 Task: Check the average views per listing of contemporary in the last 1 year.
Action: Mouse moved to (877, 217)
Screenshot: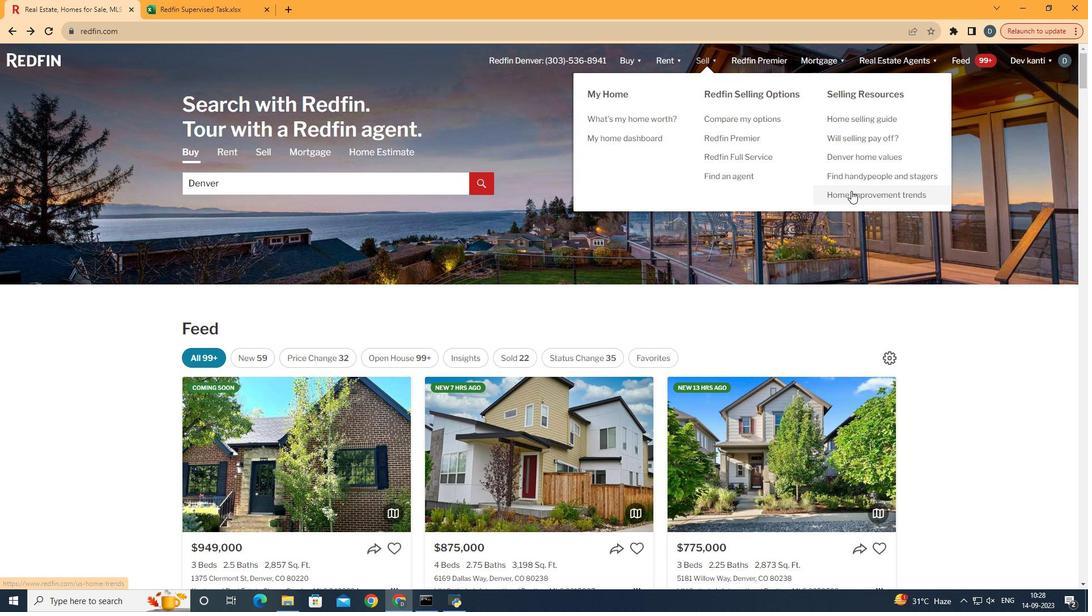 
Action: Mouse pressed left at (877, 217)
Screenshot: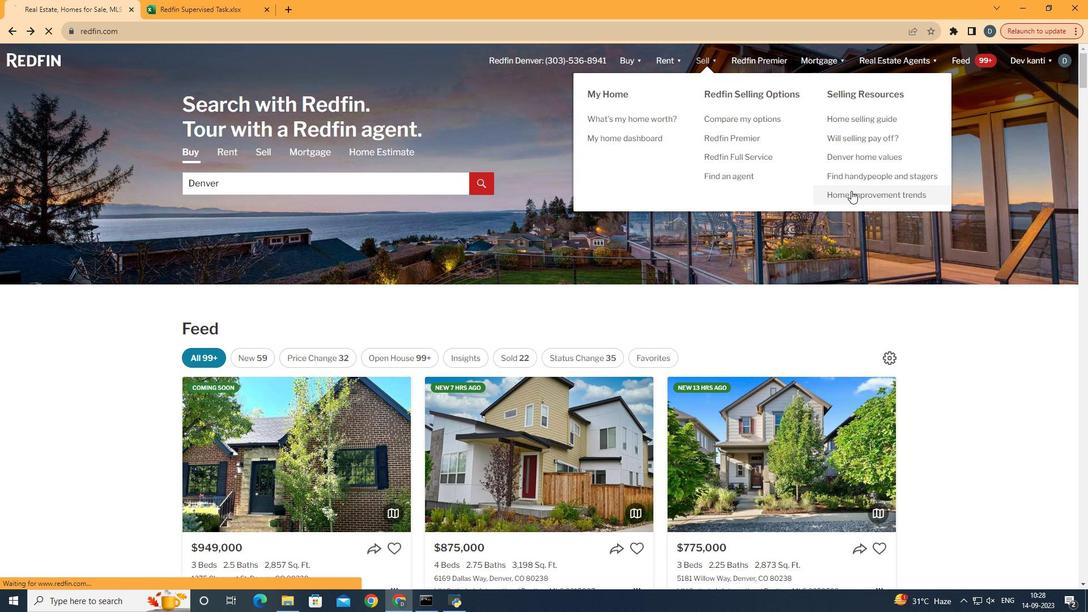 
Action: Mouse moved to (305, 243)
Screenshot: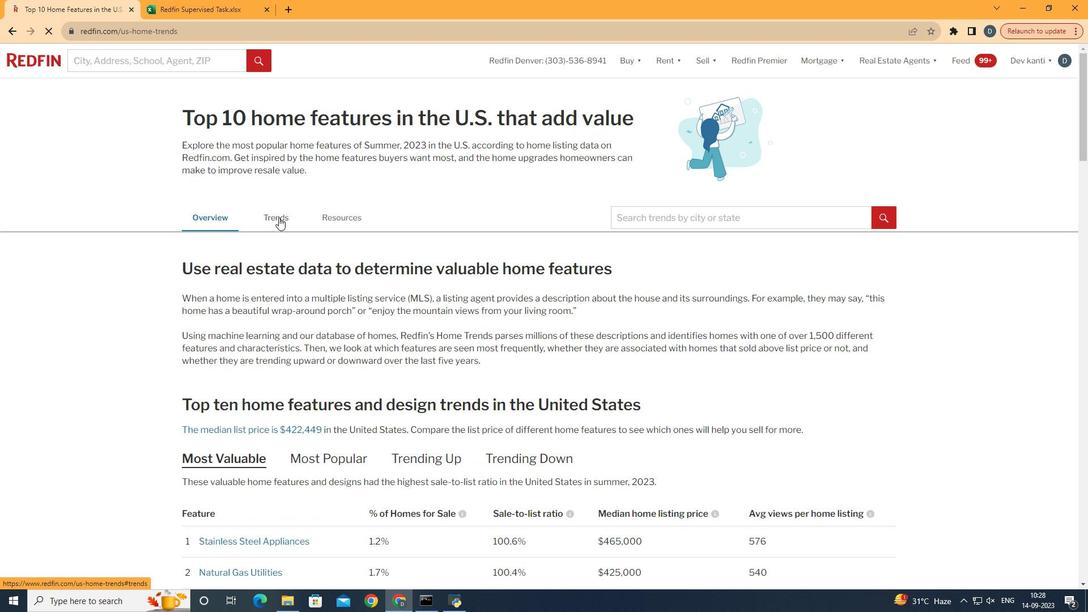 
Action: Mouse pressed left at (305, 243)
Screenshot: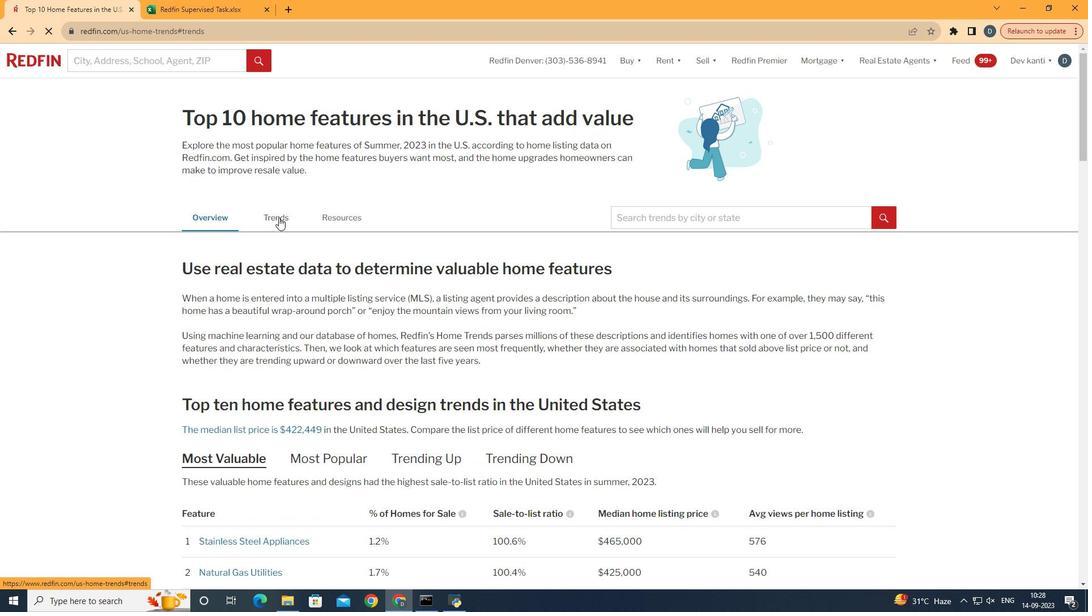 
Action: Mouse moved to (770, 261)
Screenshot: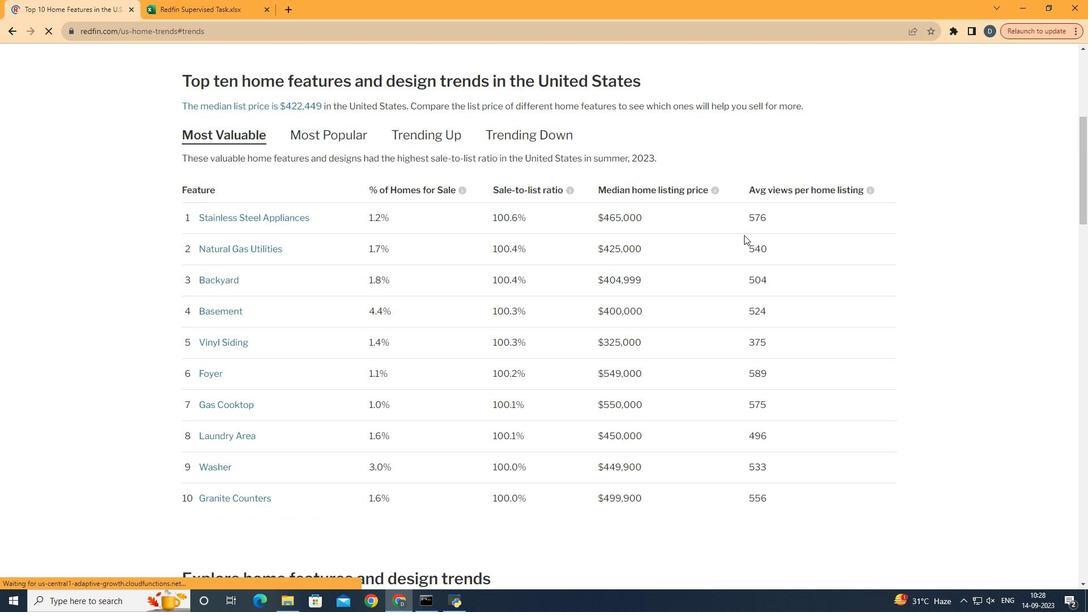 
Action: Mouse scrolled (770, 260) with delta (0, 0)
Screenshot: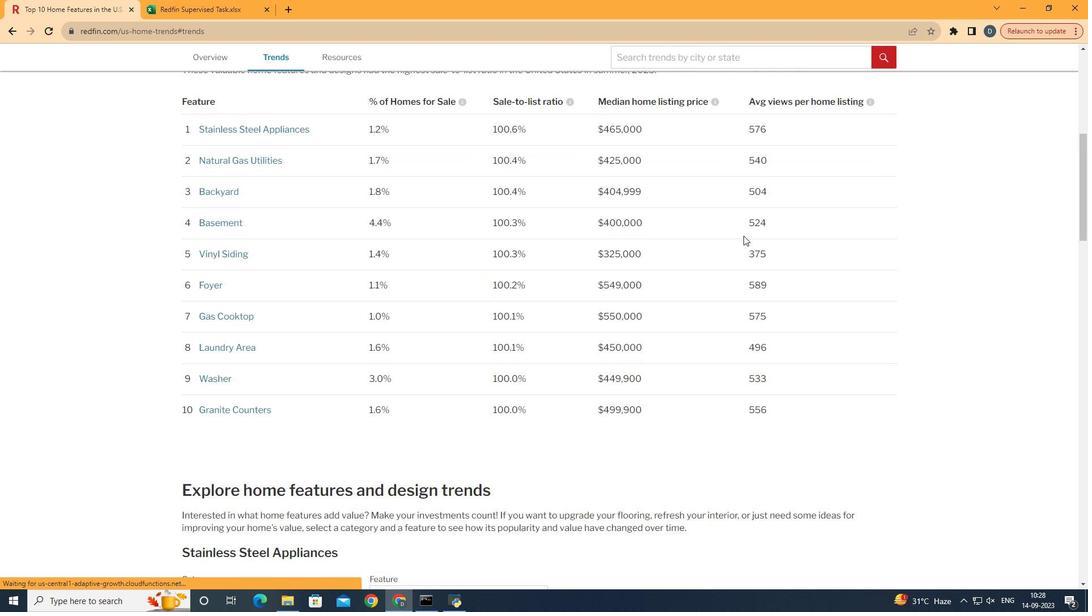 
Action: Mouse moved to (770, 261)
Screenshot: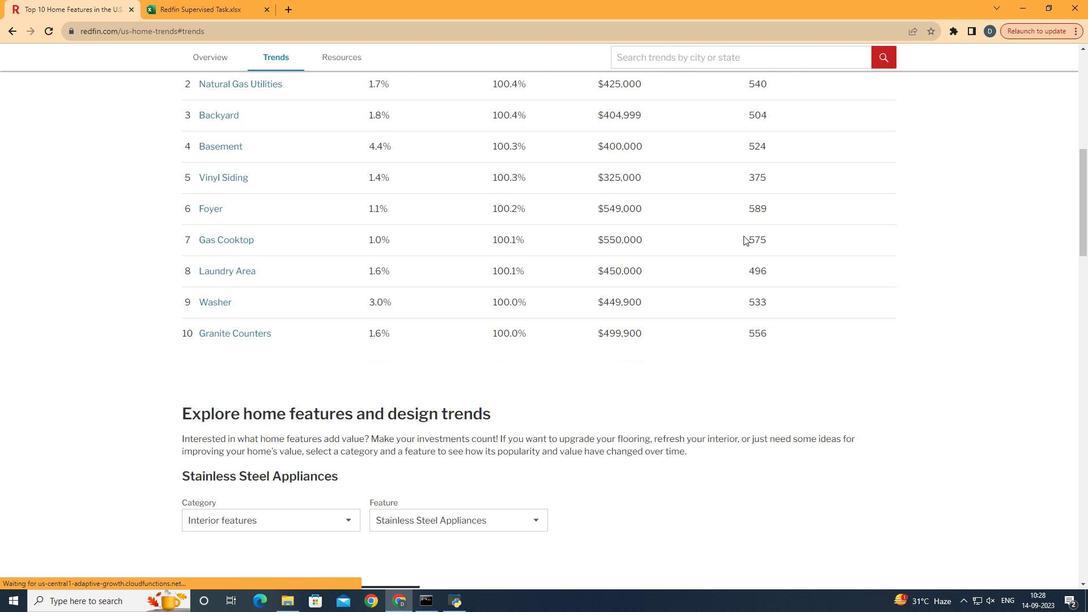 
Action: Mouse scrolled (770, 261) with delta (0, 0)
Screenshot: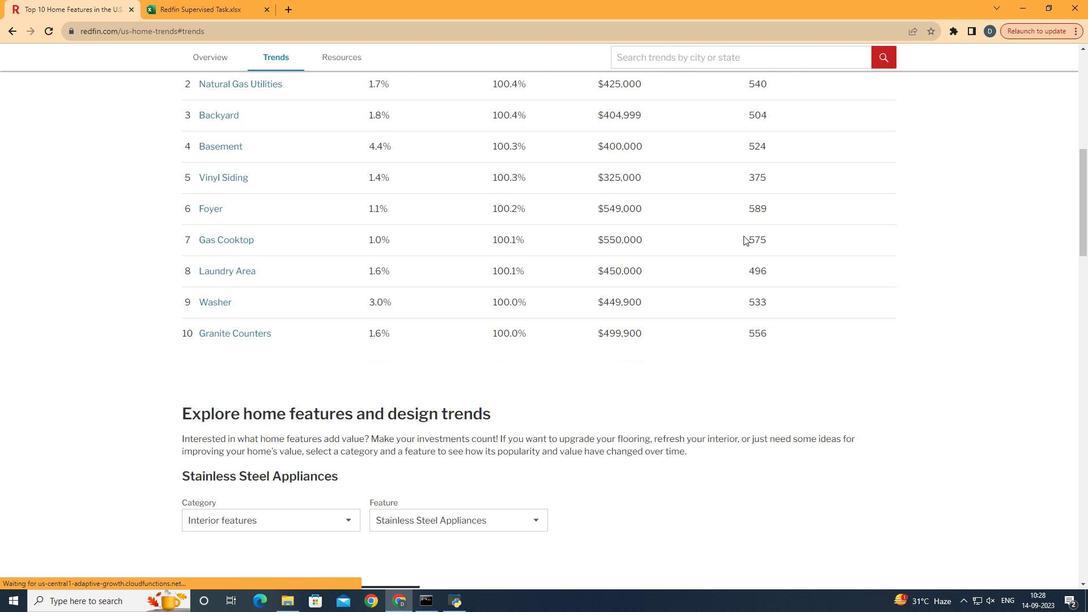 
Action: Mouse scrolled (770, 261) with delta (0, 0)
Screenshot: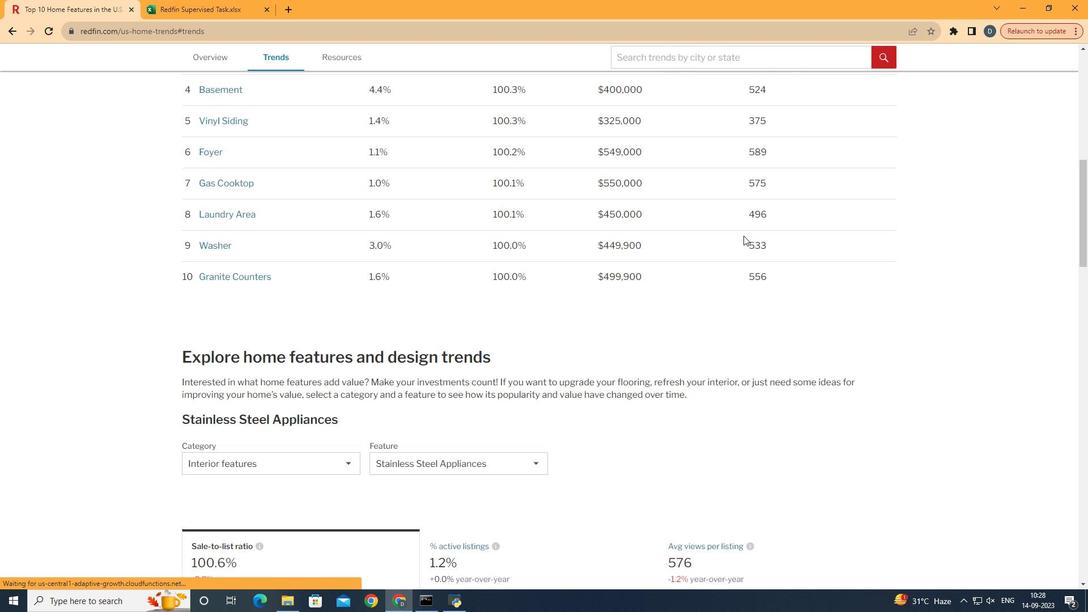 
Action: Mouse scrolled (770, 261) with delta (0, 0)
Screenshot: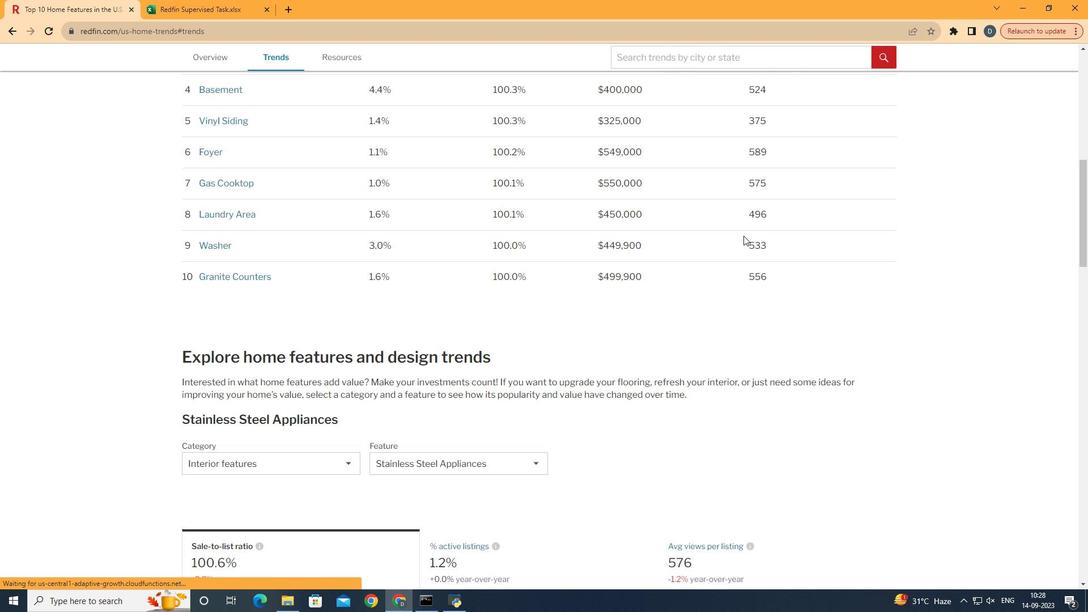 
Action: Mouse scrolled (770, 261) with delta (0, 0)
Screenshot: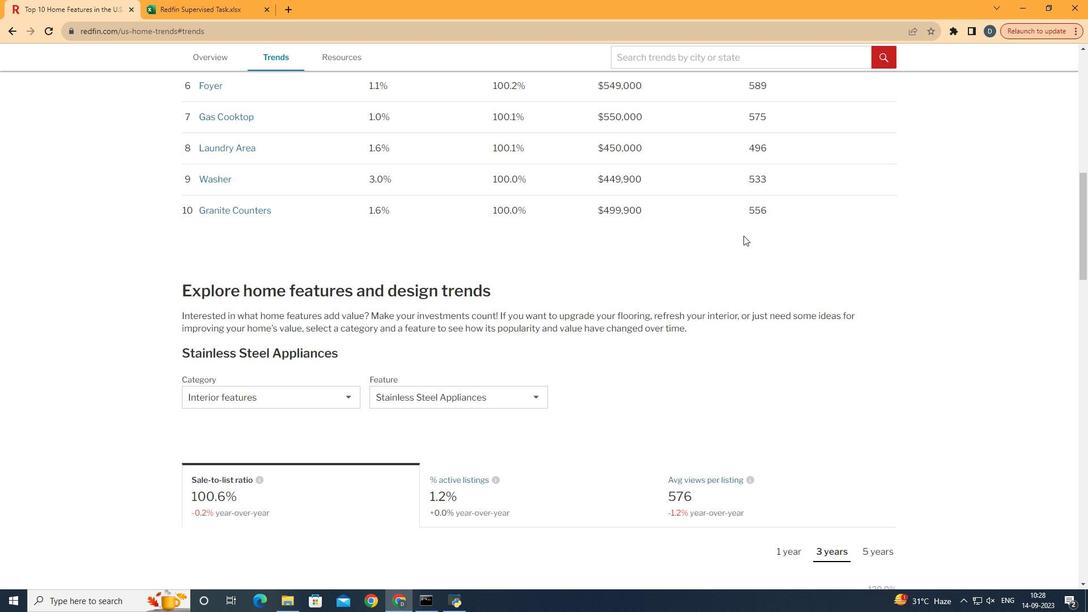 
Action: Mouse scrolled (770, 261) with delta (0, 0)
Screenshot: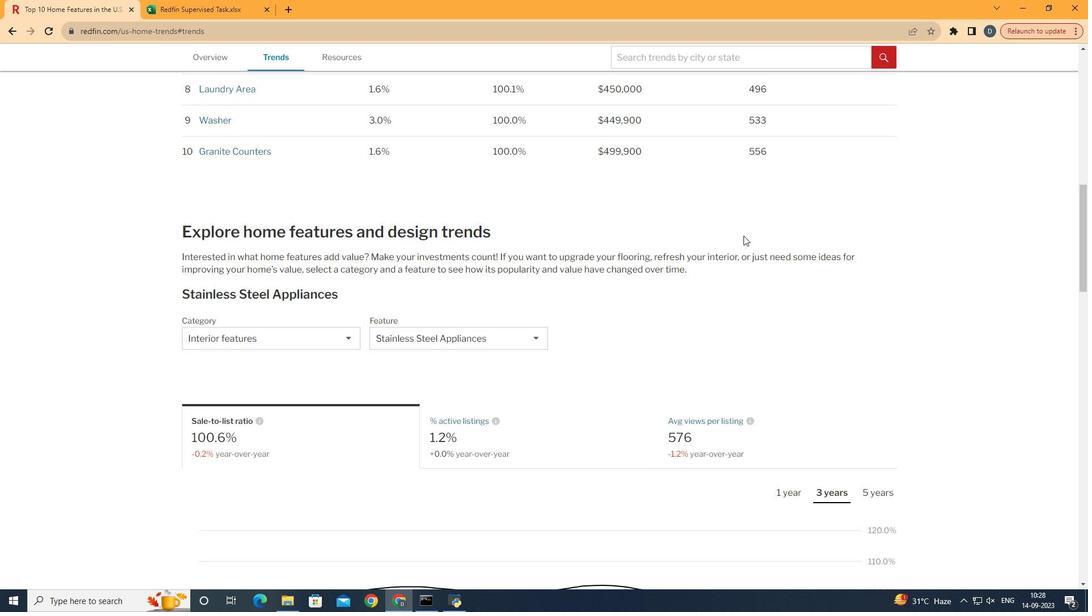 
Action: Mouse scrolled (770, 261) with delta (0, 0)
Screenshot: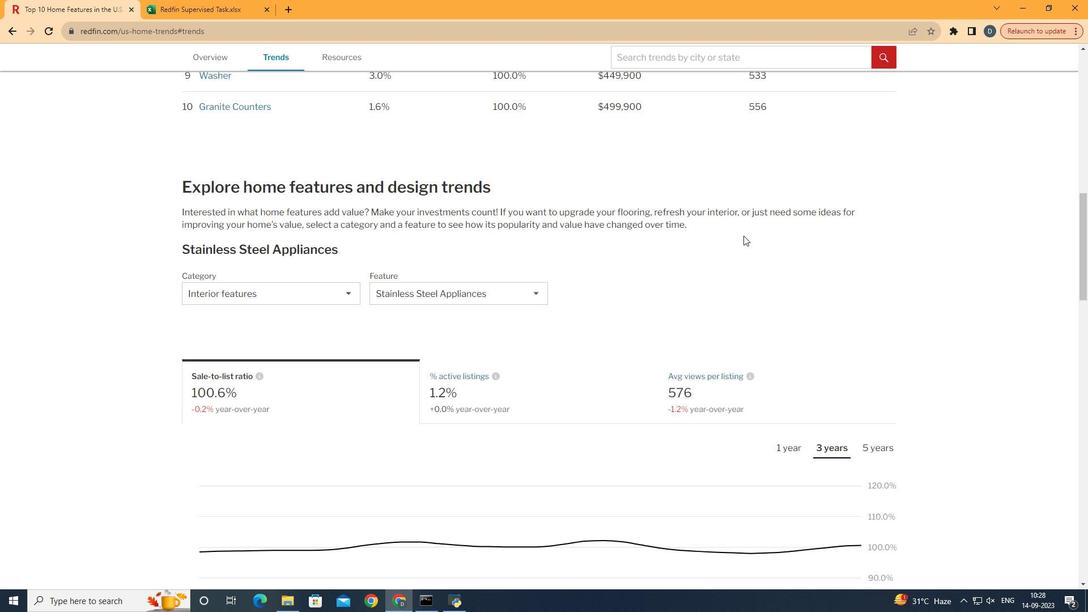 
Action: Mouse scrolled (770, 261) with delta (0, 0)
Screenshot: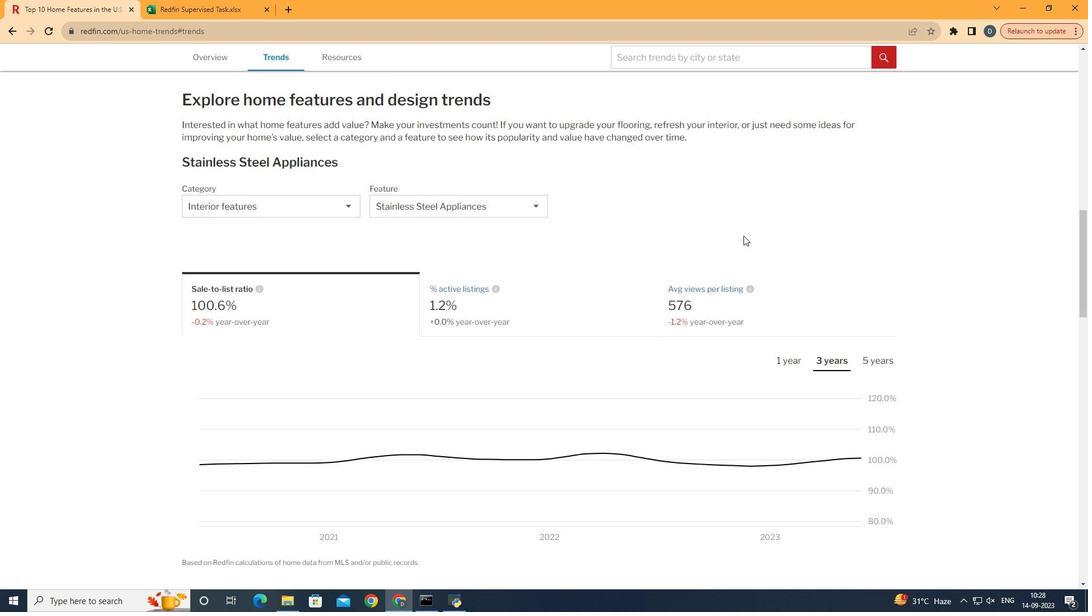 
Action: Mouse scrolled (770, 261) with delta (0, 0)
Screenshot: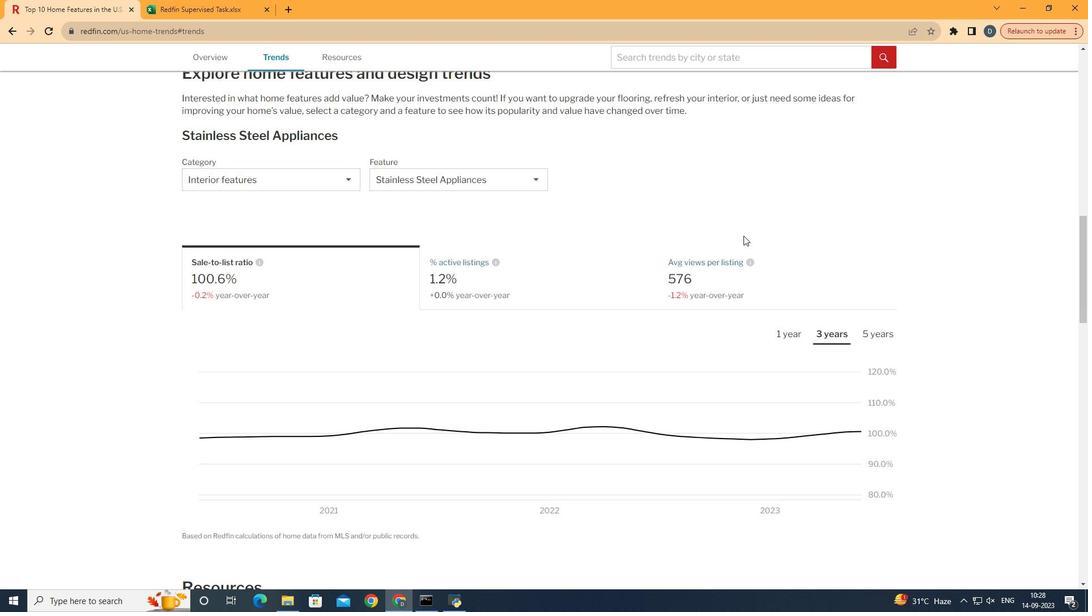 
Action: Mouse moved to (293, 193)
Screenshot: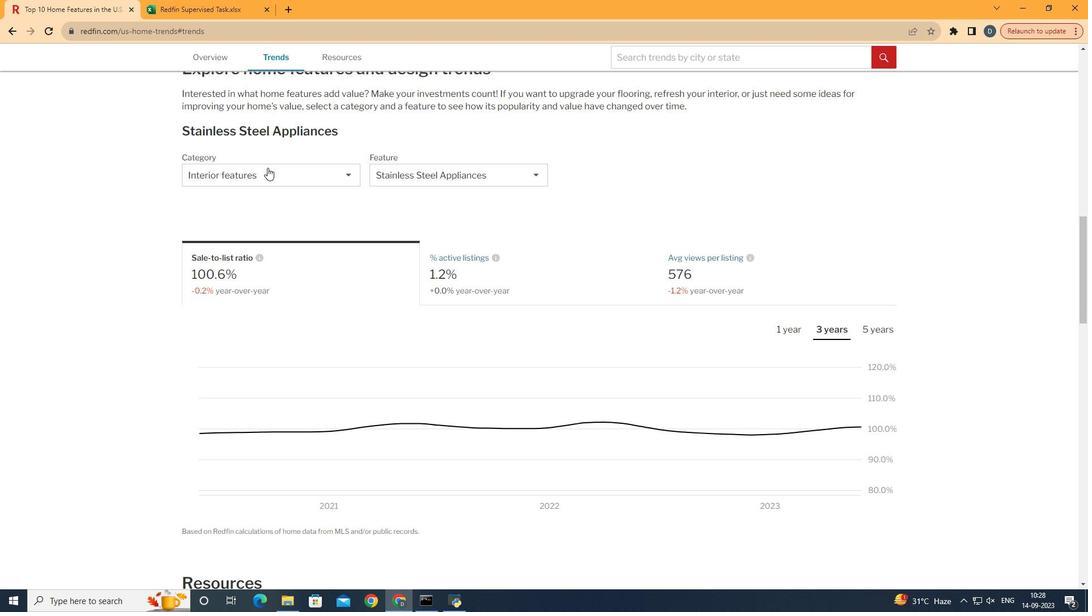 
Action: Mouse pressed left at (293, 193)
Screenshot: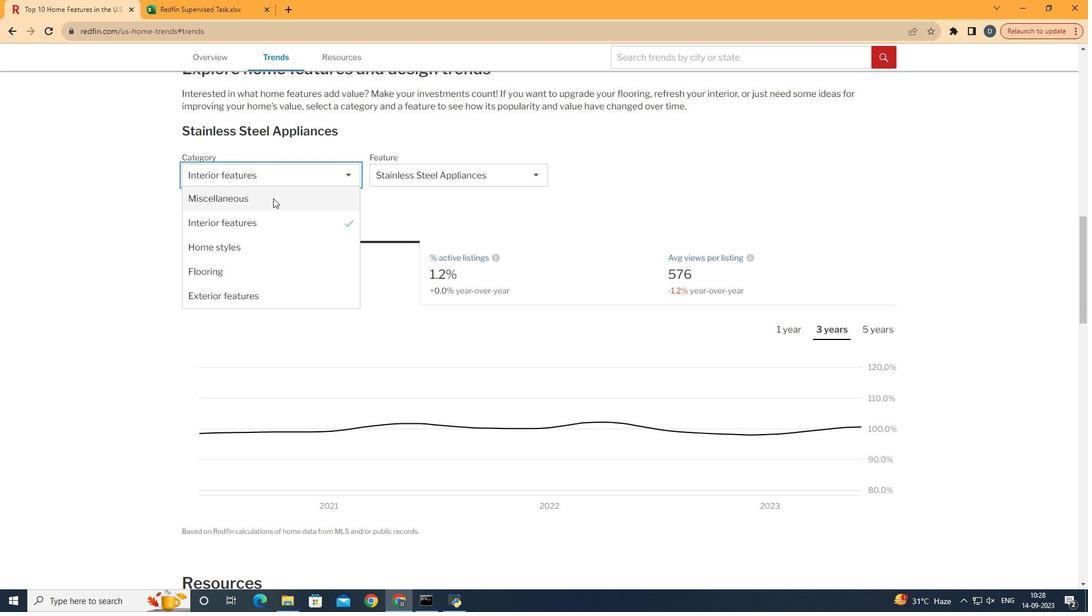 
Action: Mouse moved to (306, 267)
Screenshot: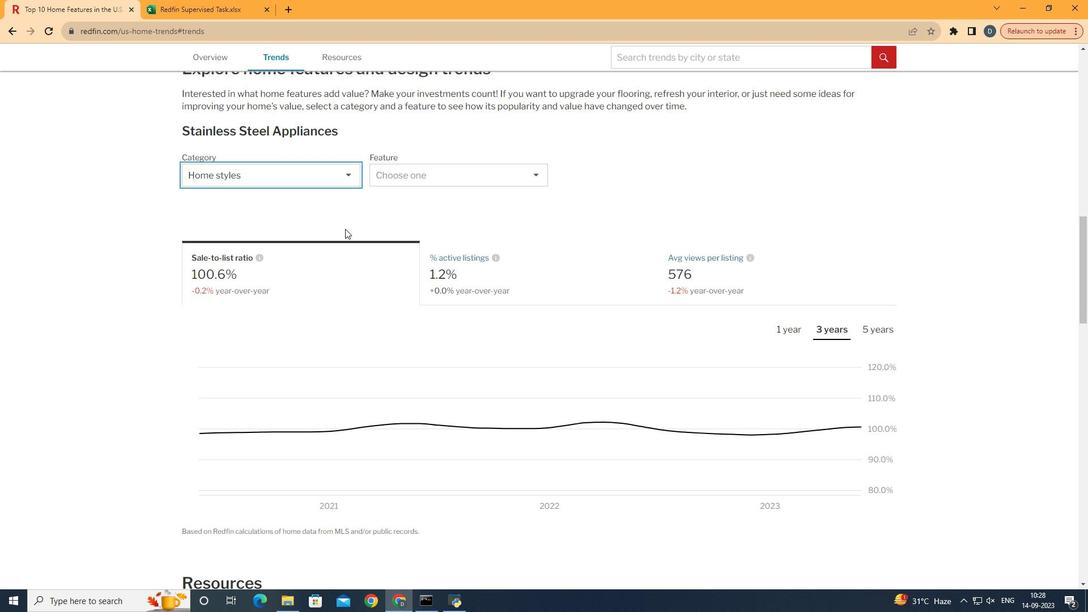 
Action: Mouse pressed left at (306, 267)
Screenshot: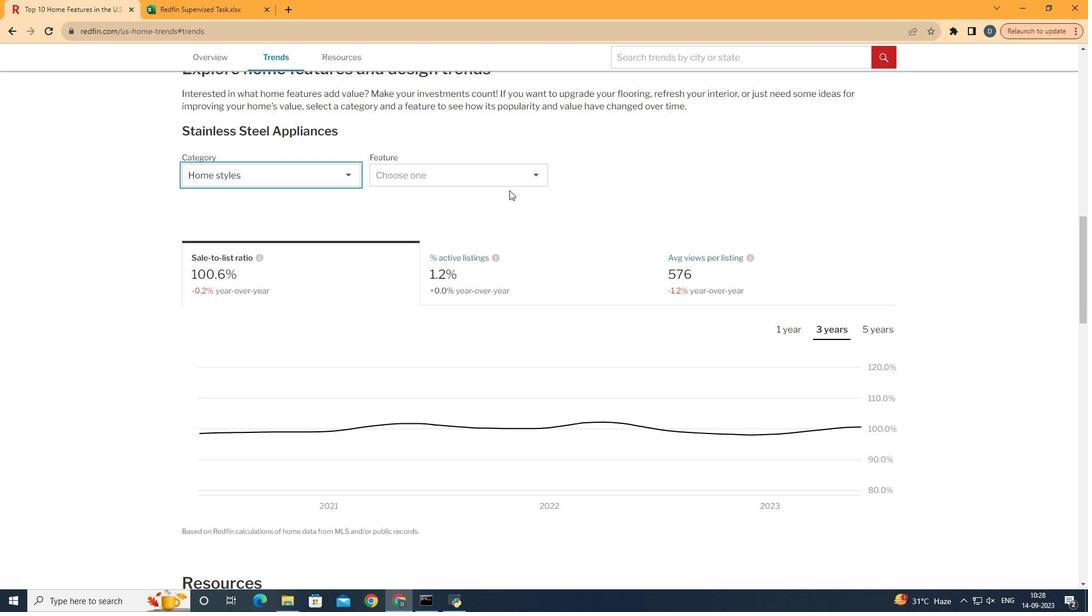 
Action: Mouse moved to (542, 200)
Screenshot: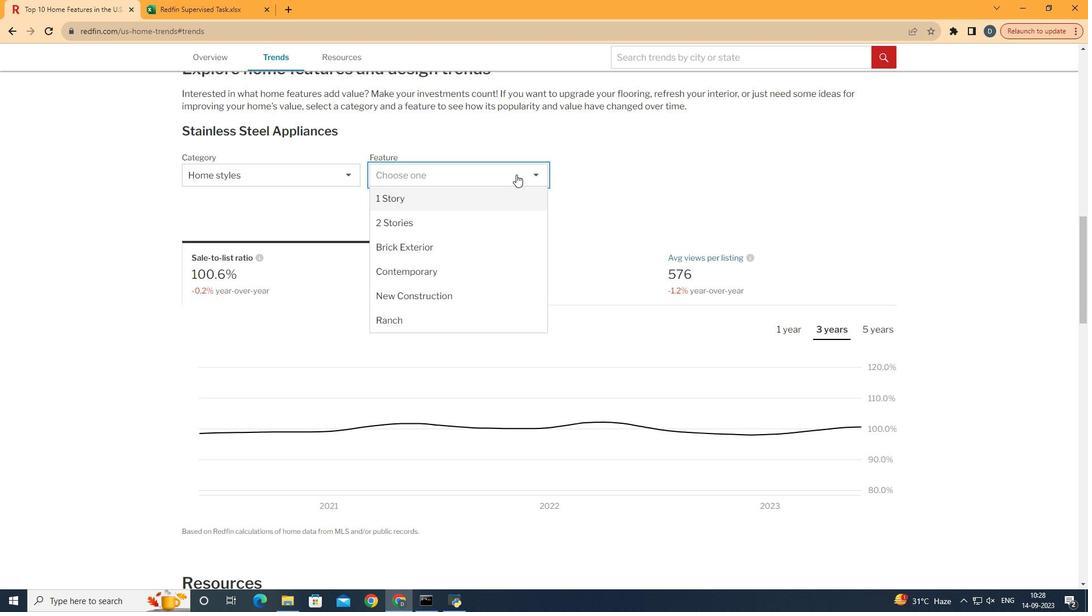 
Action: Mouse pressed left at (542, 200)
Screenshot: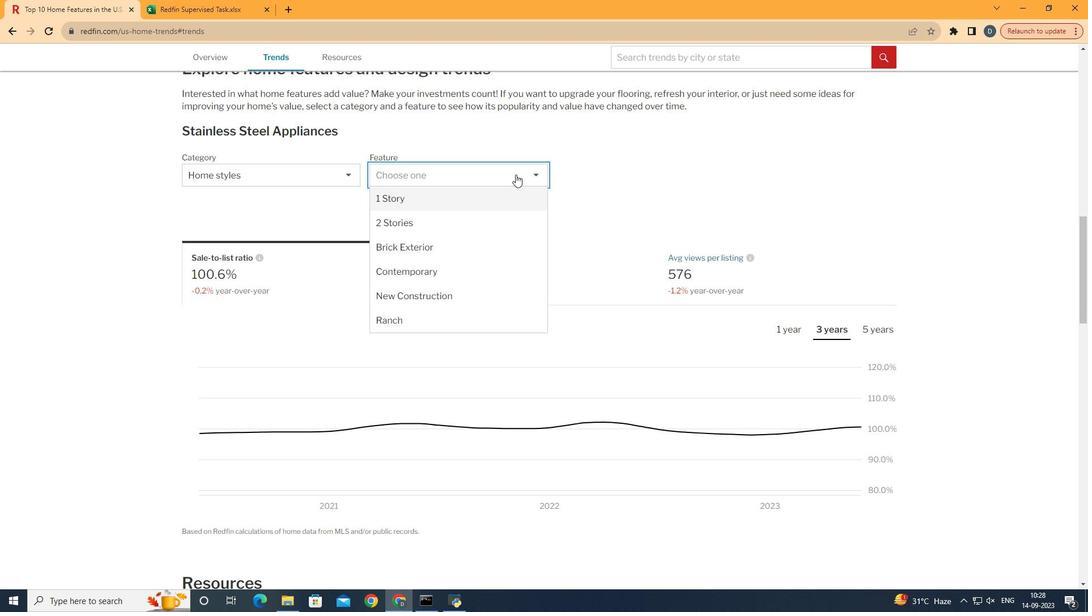 
Action: Mouse moved to (543, 303)
Screenshot: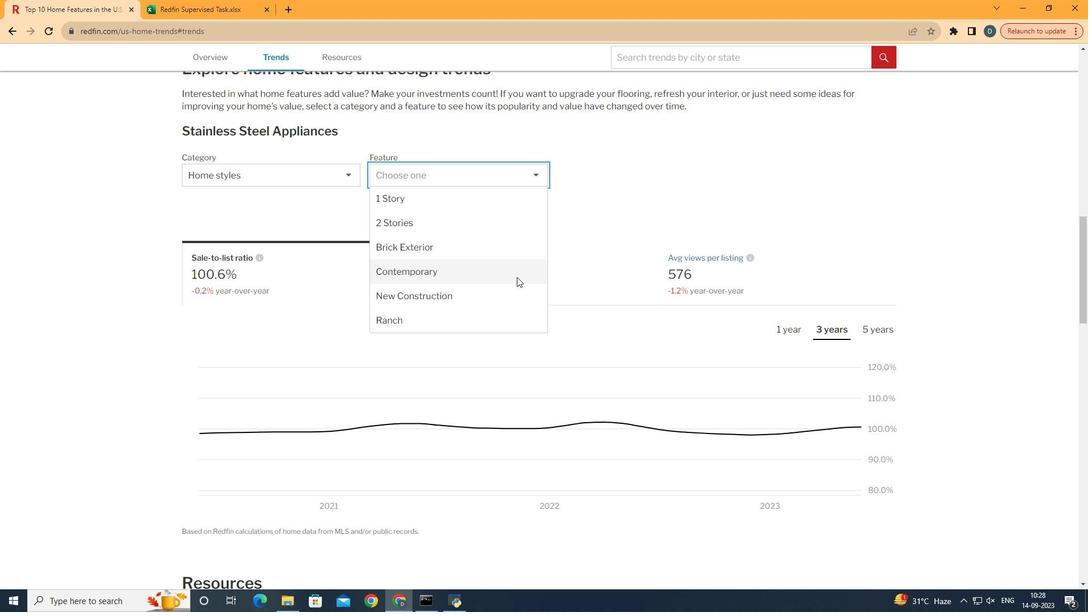 
Action: Mouse pressed left at (543, 303)
Screenshot: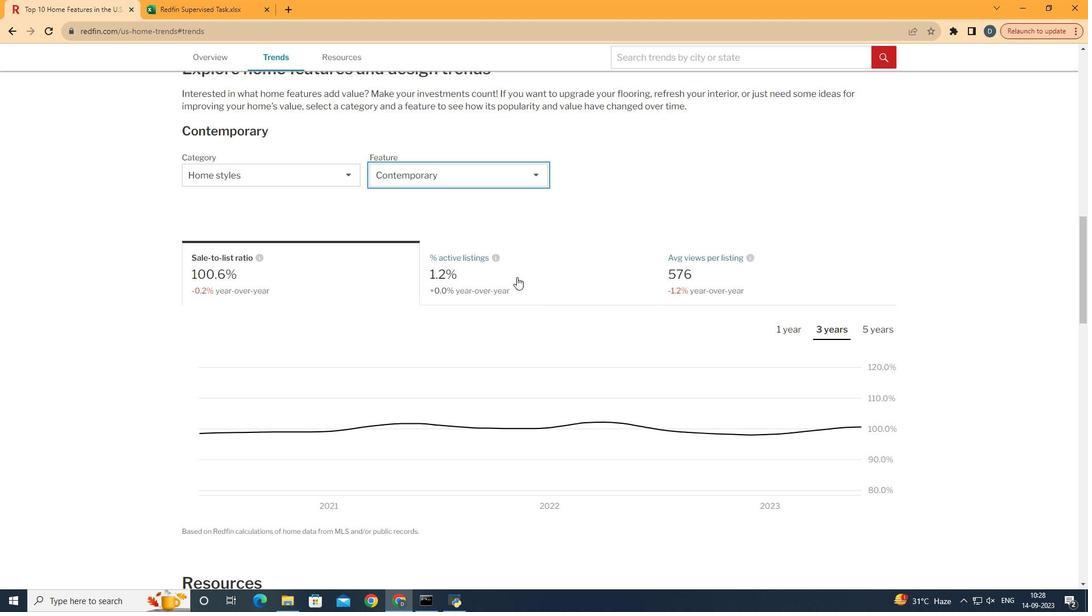 
Action: Mouse moved to (791, 307)
Screenshot: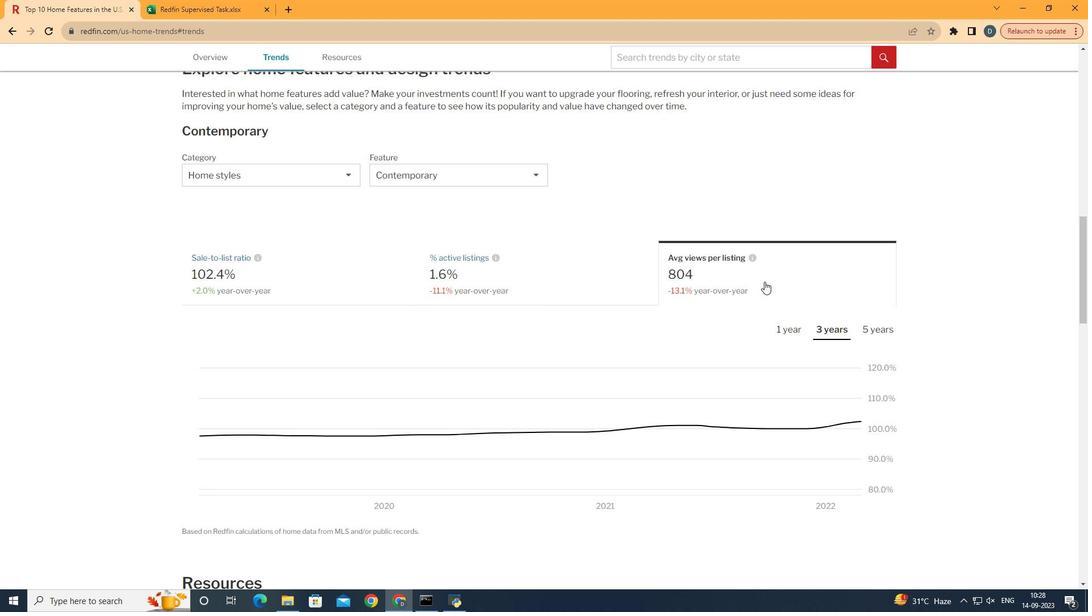 
Action: Mouse pressed left at (791, 307)
Screenshot: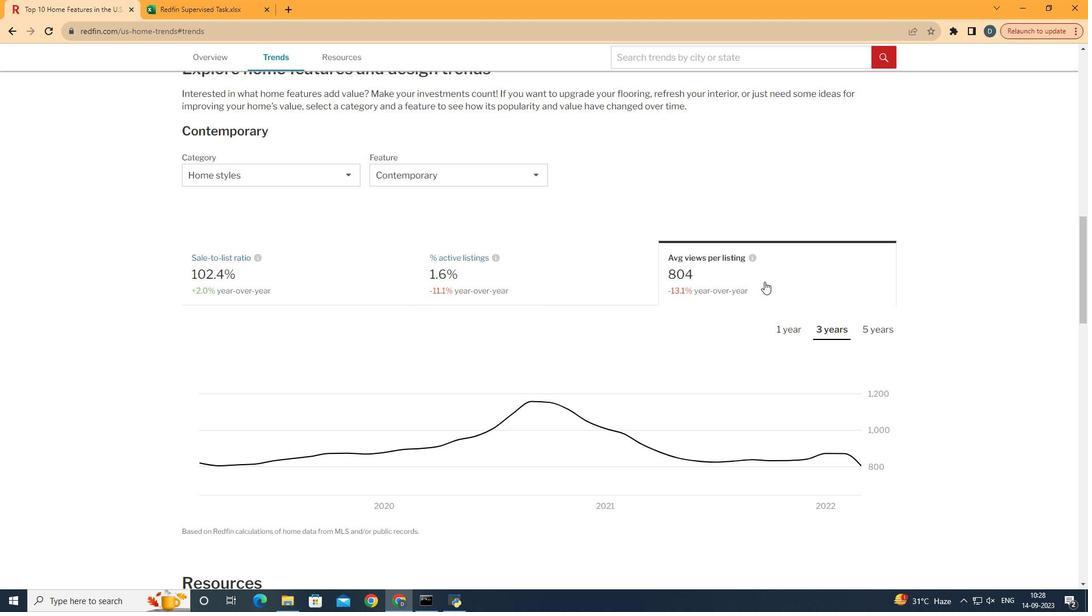 
Action: Mouse moved to (826, 354)
Screenshot: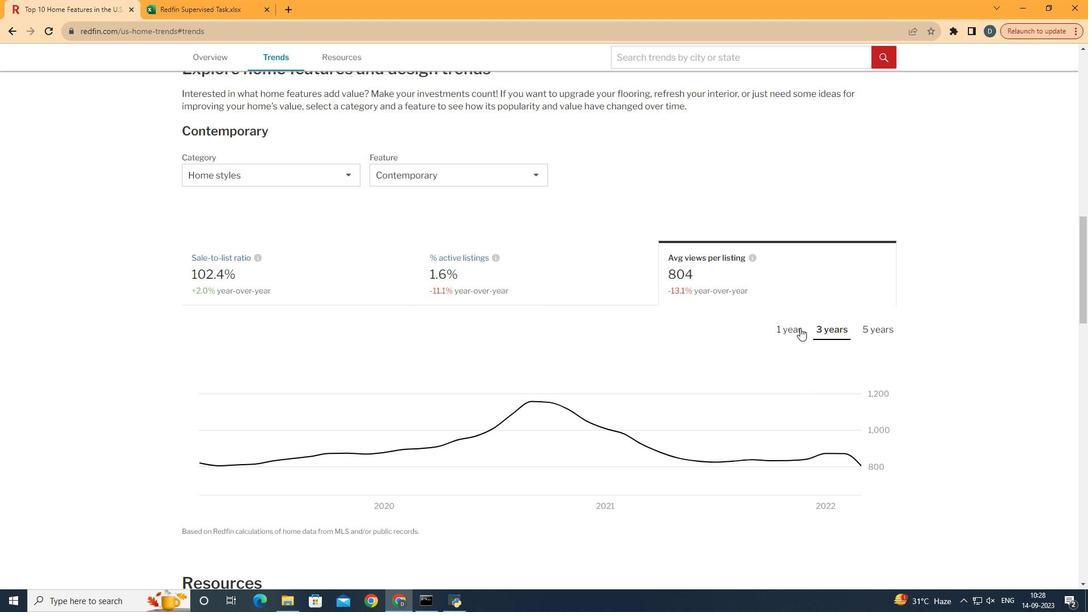 
Action: Mouse pressed left at (826, 354)
Screenshot: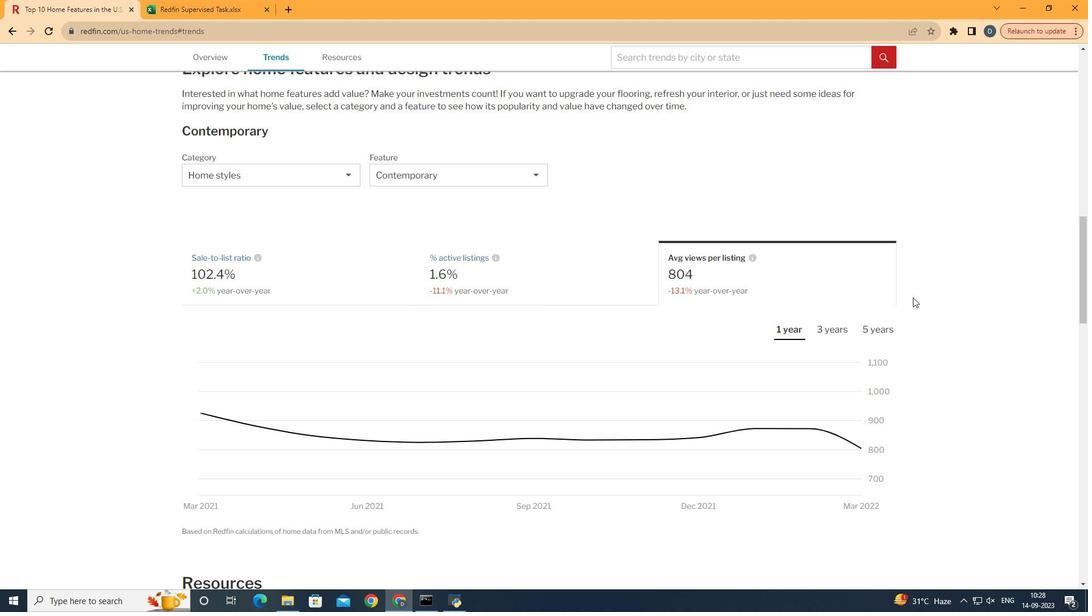 
Action: Mouse moved to (966, 314)
Screenshot: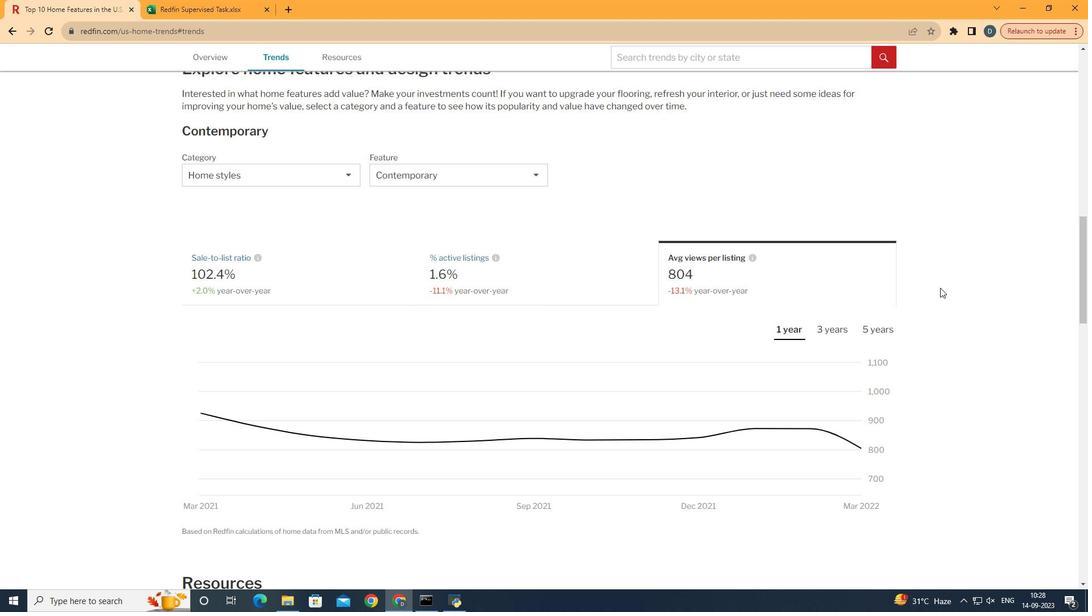 
